 Task: Download the file as microsoft word (.docx).
Action: Mouse moved to (48, 93)
Screenshot: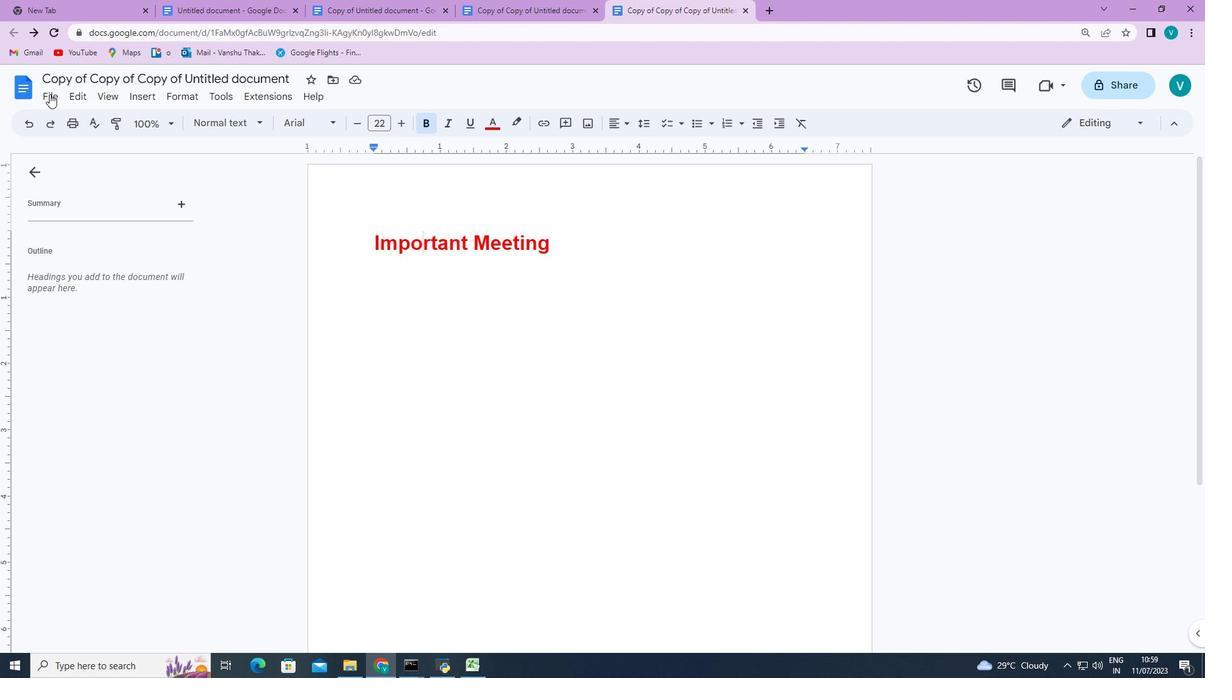 
Action: Mouse pressed left at (48, 93)
Screenshot: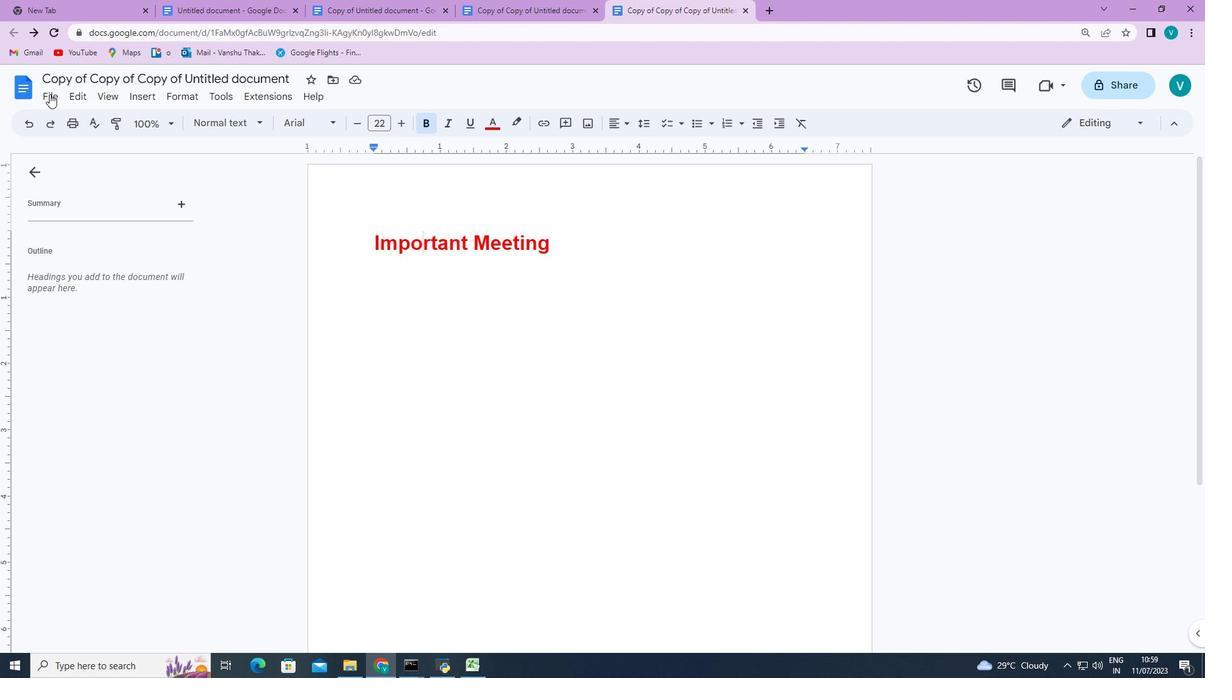 
Action: Mouse moved to (285, 241)
Screenshot: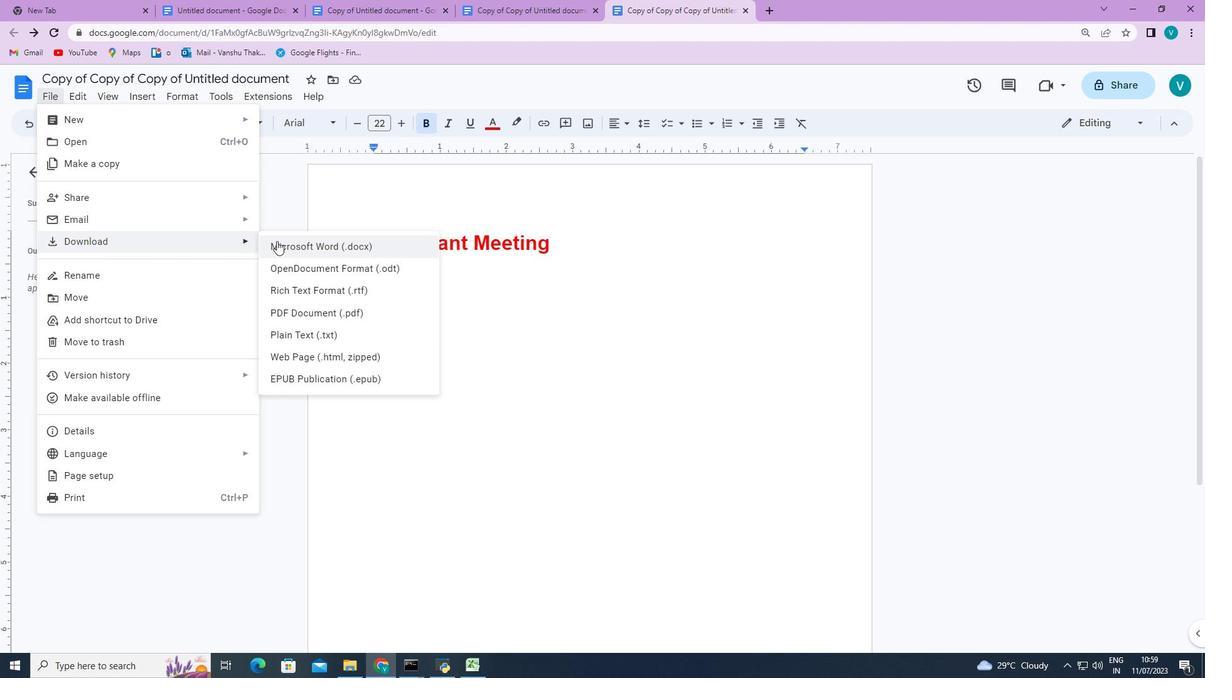 
Action: Mouse pressed left at (285, 241)
Screenshot: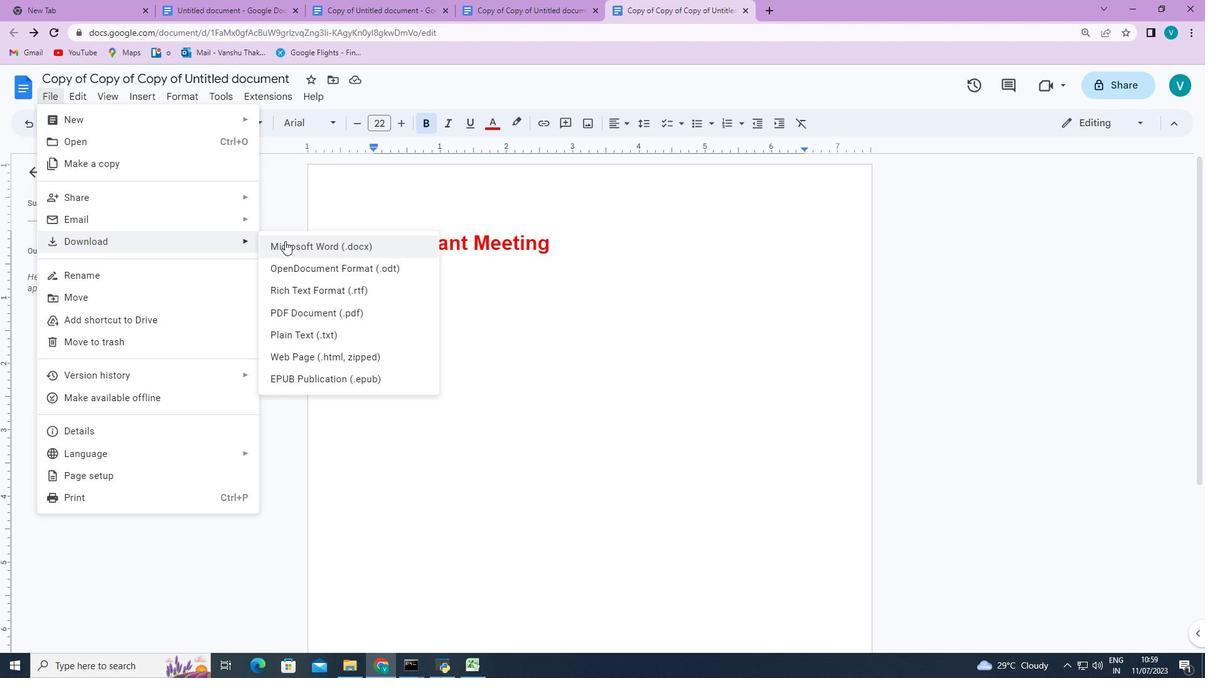 
